 Task: Sort the products in the category "Scones" by price (lowest first).
Action: Mouse moved to (19, 69)
Screenshot: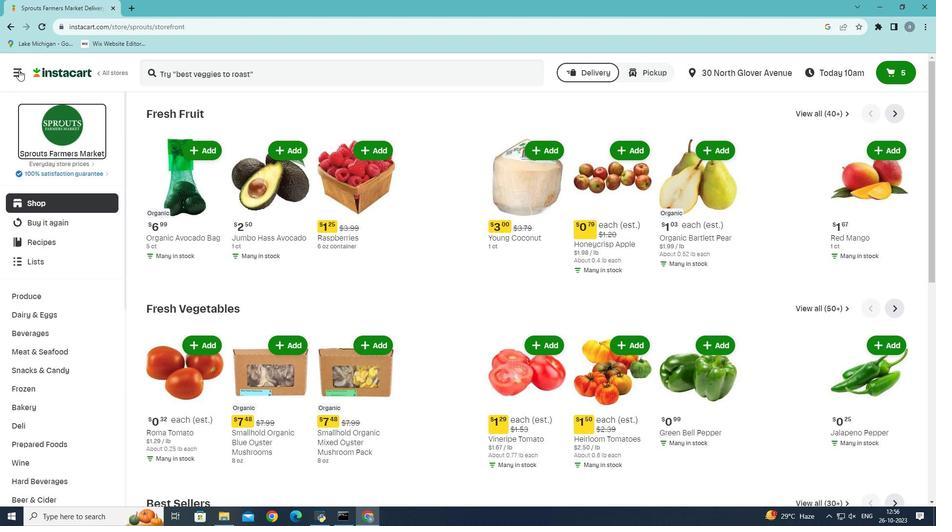 
Action: Mouse pressed left at (19, 69)
Screenshot: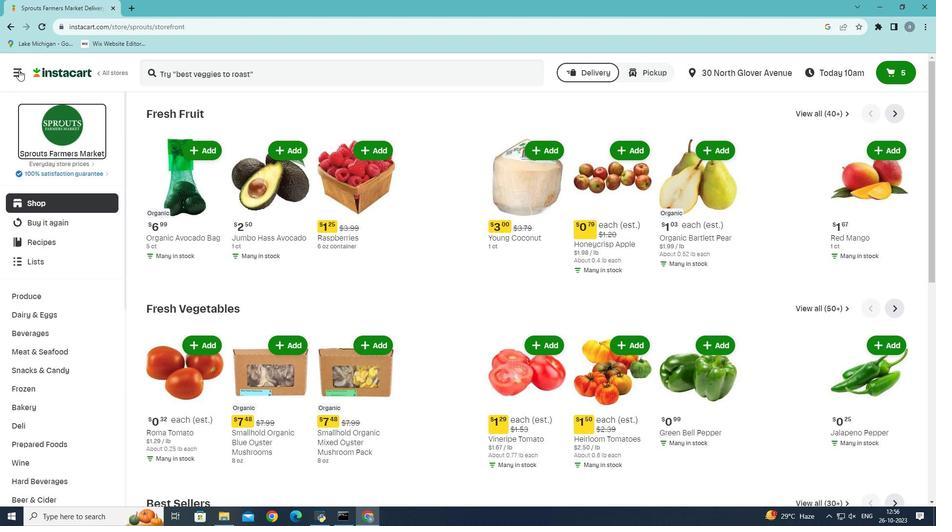
Action: Mouse moved to (45, 282)
Screenshot: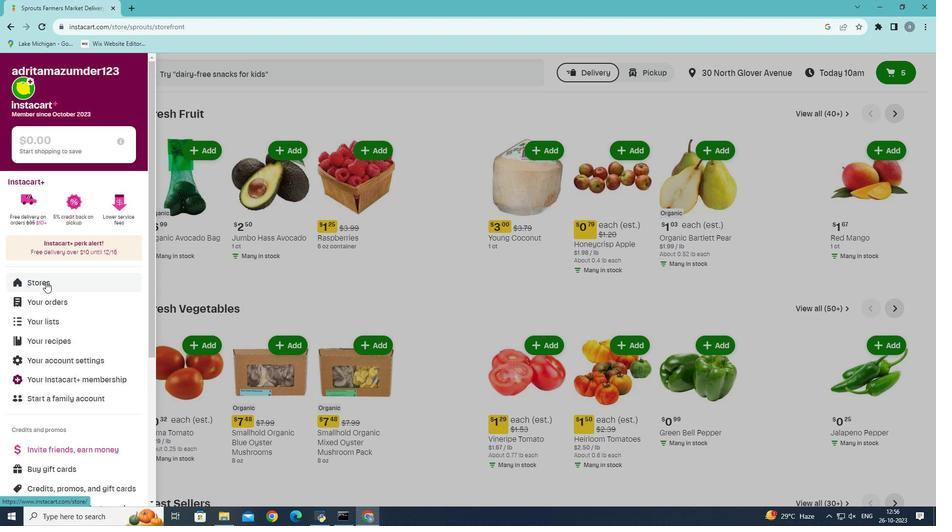 
Action: Mouse pressed left at (45, 282)
Screenshot: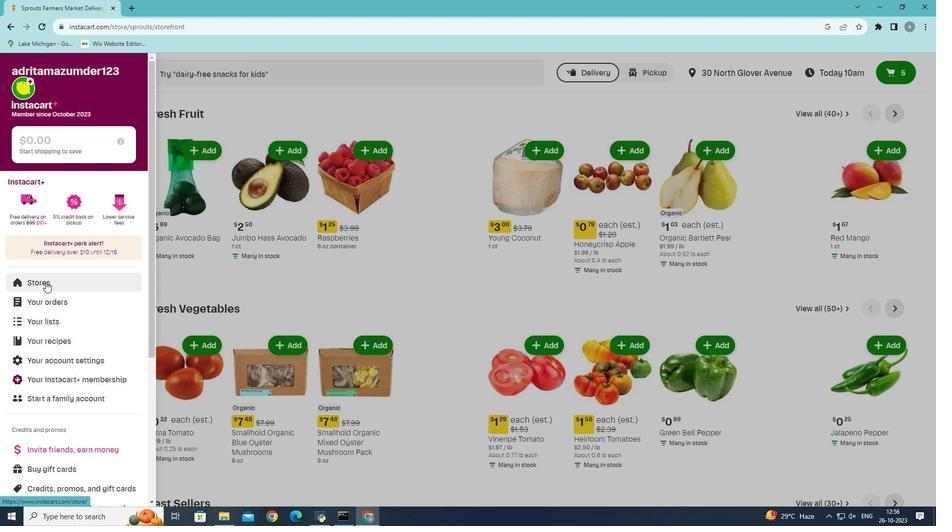 
Action: Mouse moved to (228, 115)
Screenshot: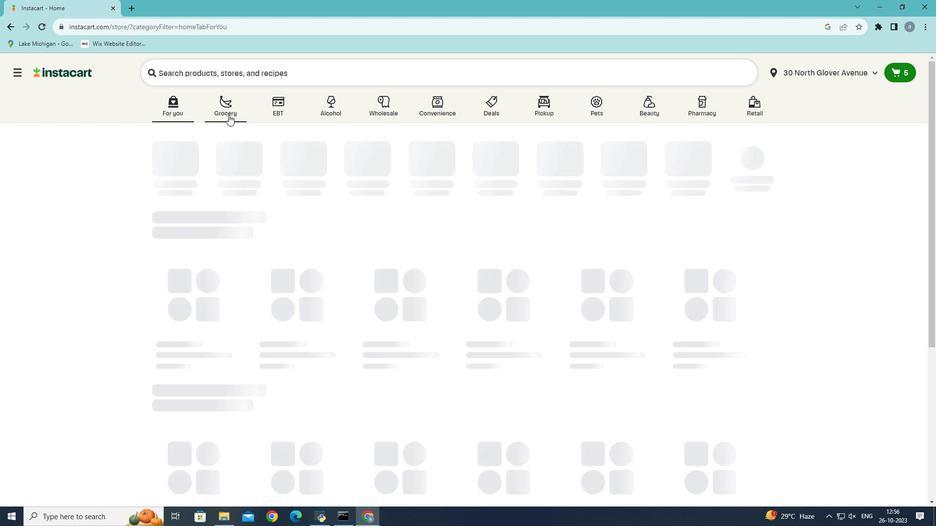 
Action: Mouse pressed left at (228, 115)
Screenshot: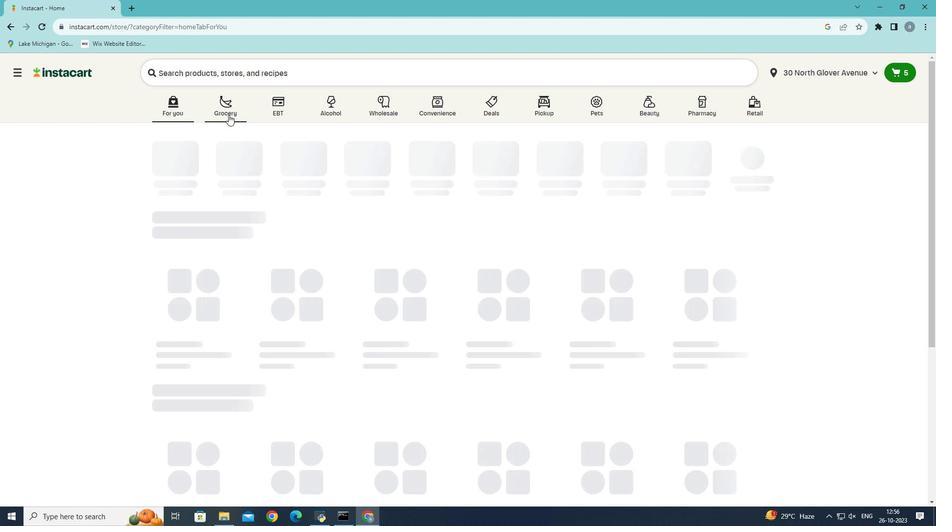
Action: Mouse moved to (192, 296)
Screenshot: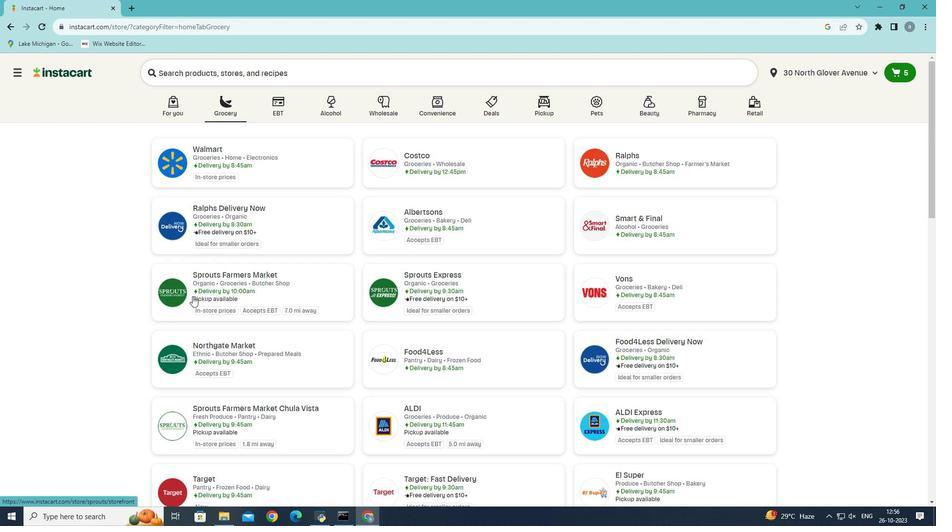 
Action: Mouse pressed left at (192, 296)
Screenshot: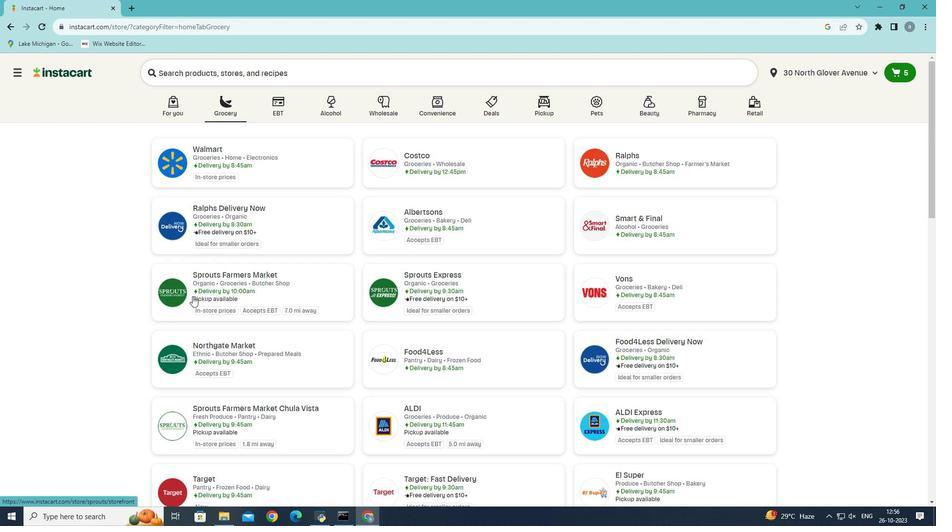 
Action: Mouse moved to (20, 406)
Screenshot: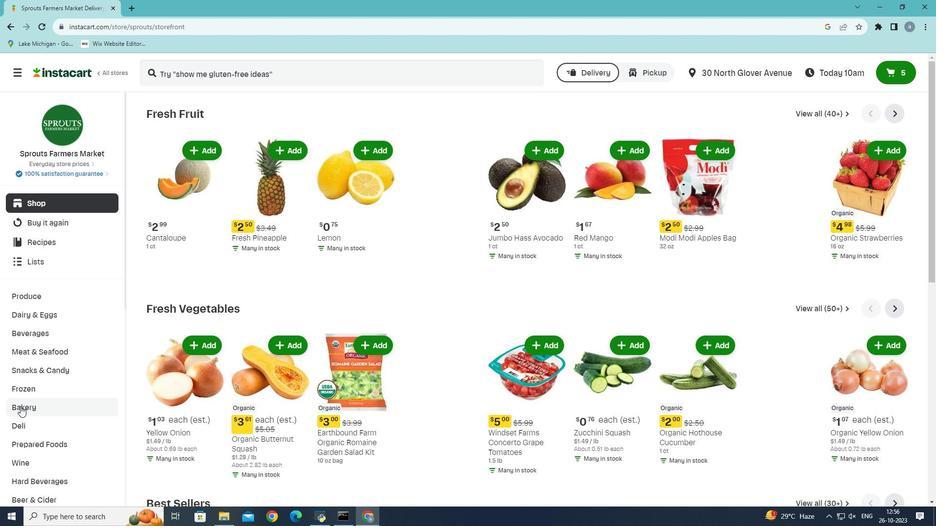 
Action: Mouse pressed left at (20, 406)
Screenshot: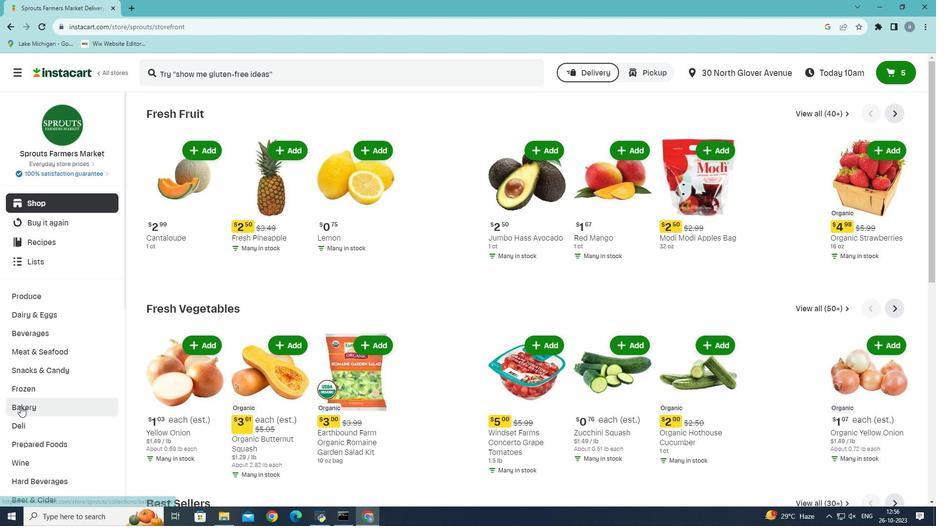
Action: Mouse moved to (587, 133)
Screenshot: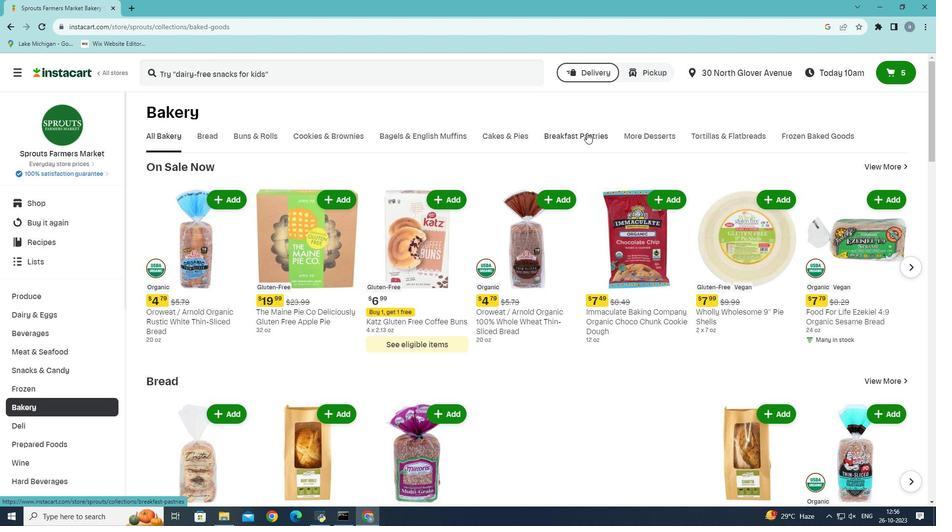
Action: Mouse pressed left at (587, 133)
Screenshot: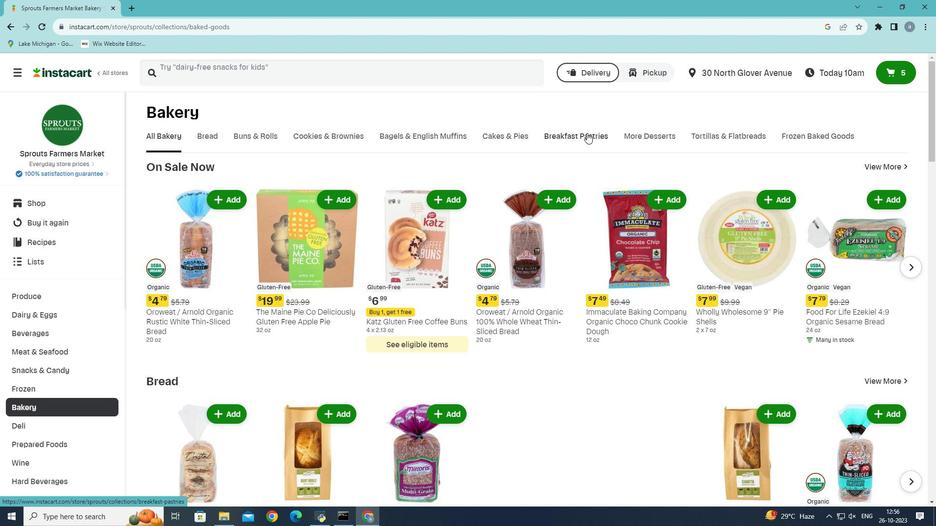 
Action: Mouse moved to (514, 176)
Screenshot: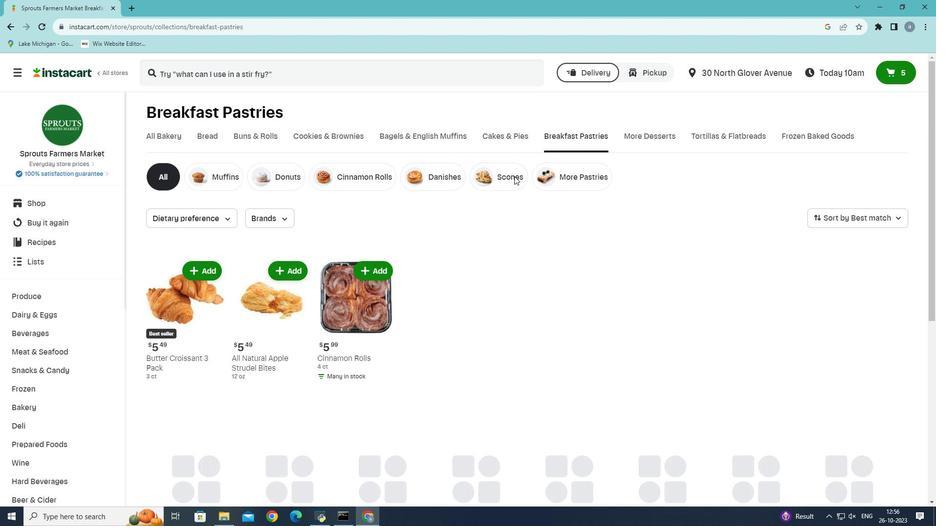 
Action: Mouse pressed left at (514, 176)
Screenshot: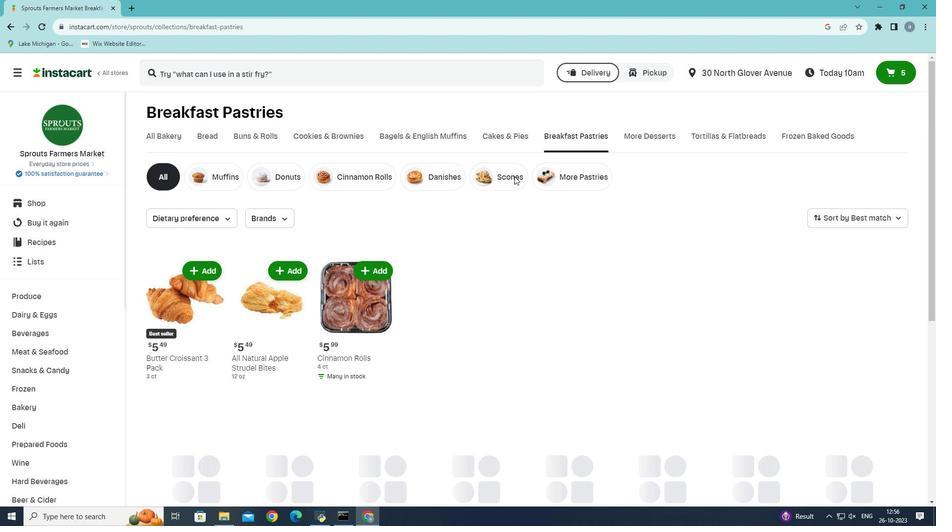 
Action: Mouse moved to (904, 217)
Screenshot: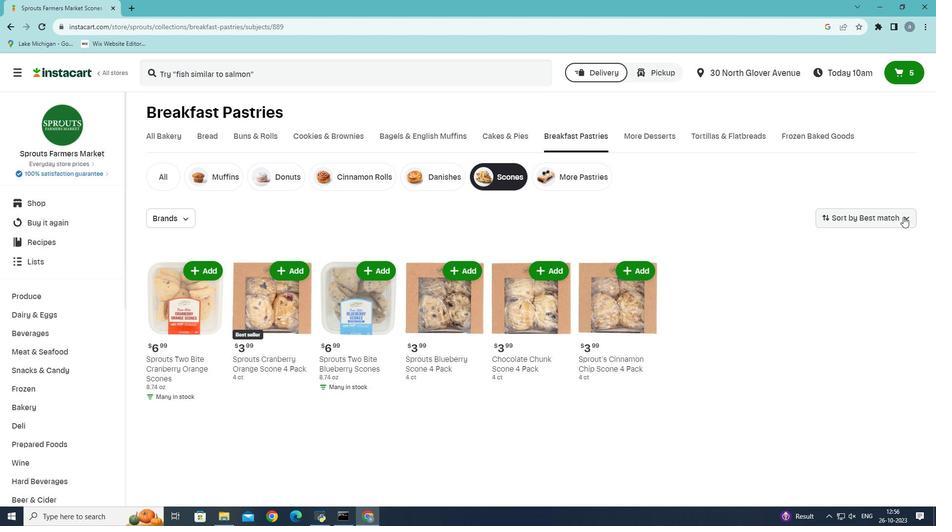 
Action: Mouse pressed left at (904, 217)
Screenshot: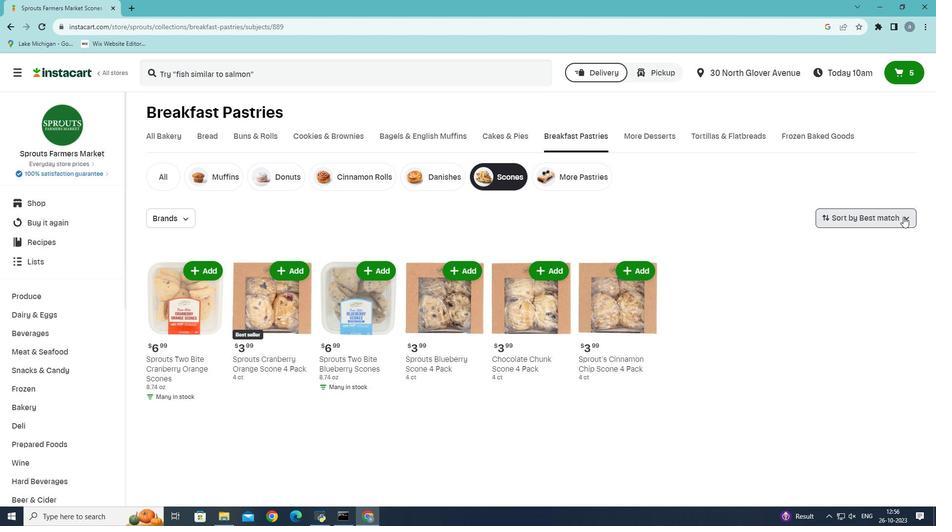 
Action: Mouse moved to (867, 270)
Screenshot: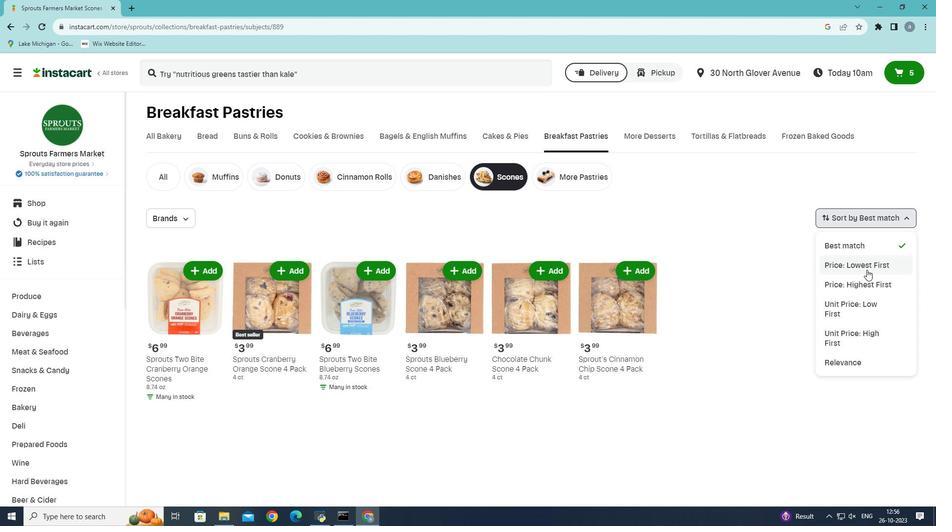 
Action: Mouse pressed left at (867, 270)
Screenshot: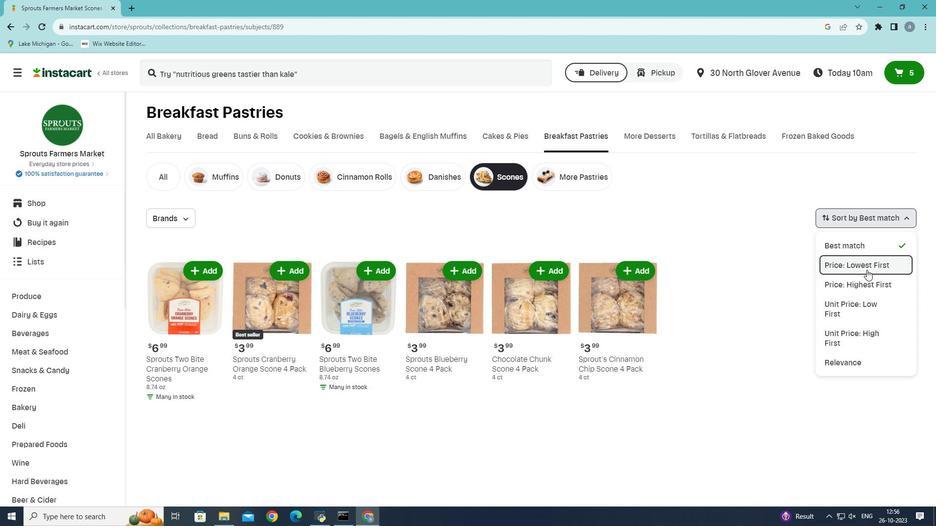 
Action: Mouse moved to (867, 270)
Screenshot: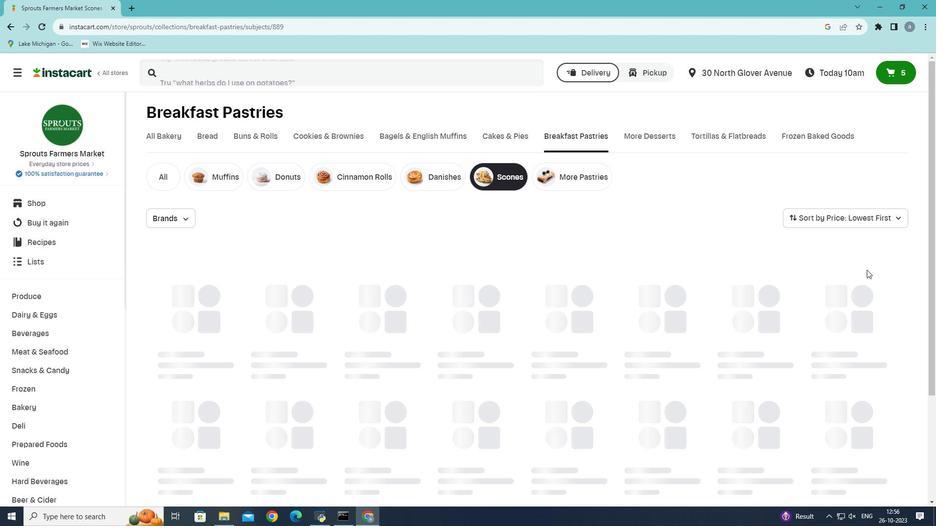 
